 Task: Select the none in the render indent guides.
Action: Mouse moved to (14, 518)
Screenshot: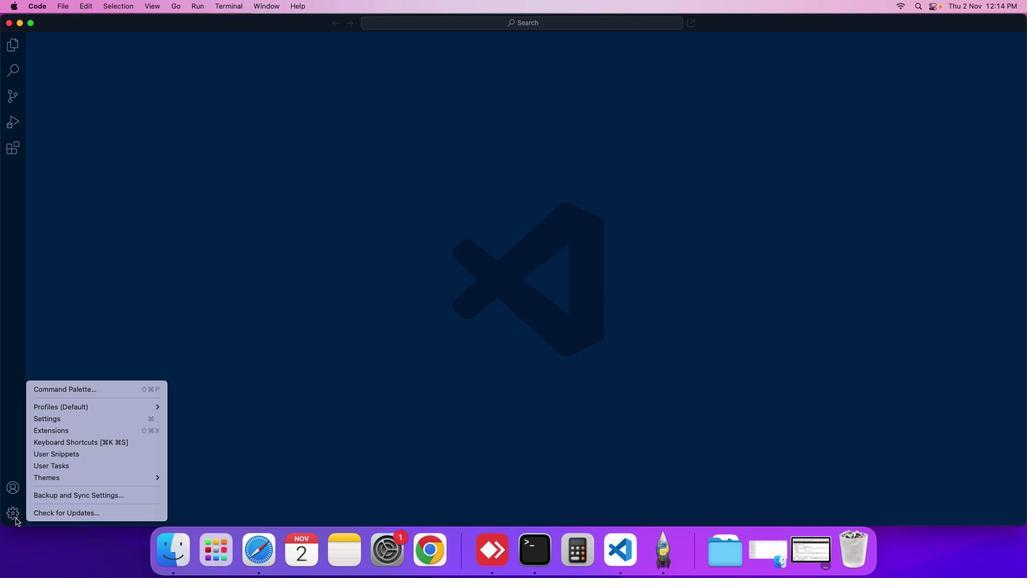 
Action: Mouse pressed left at (14, 518)
Screenshot: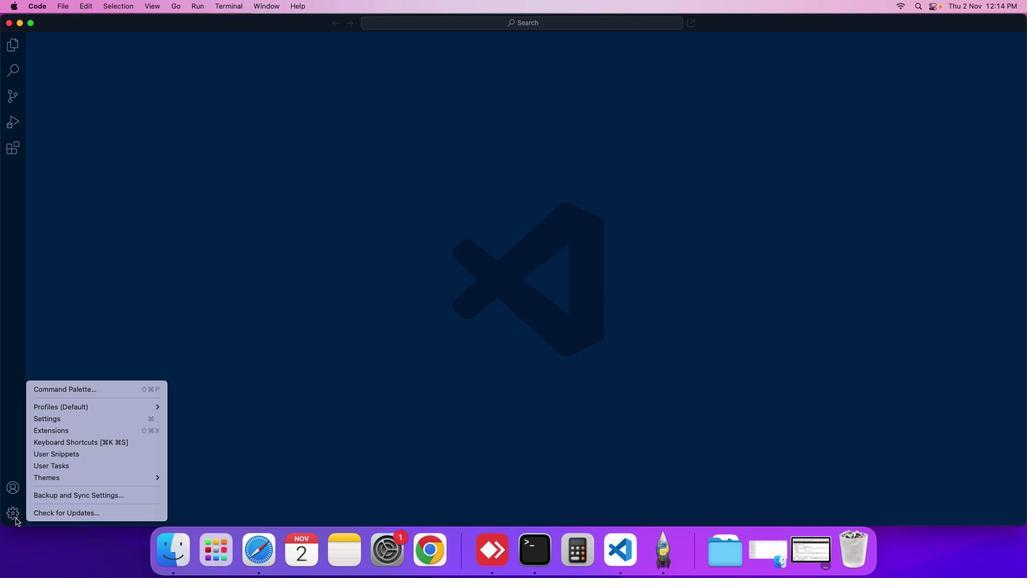 
Action: Mouse moved to (68, 422)
Screenshot: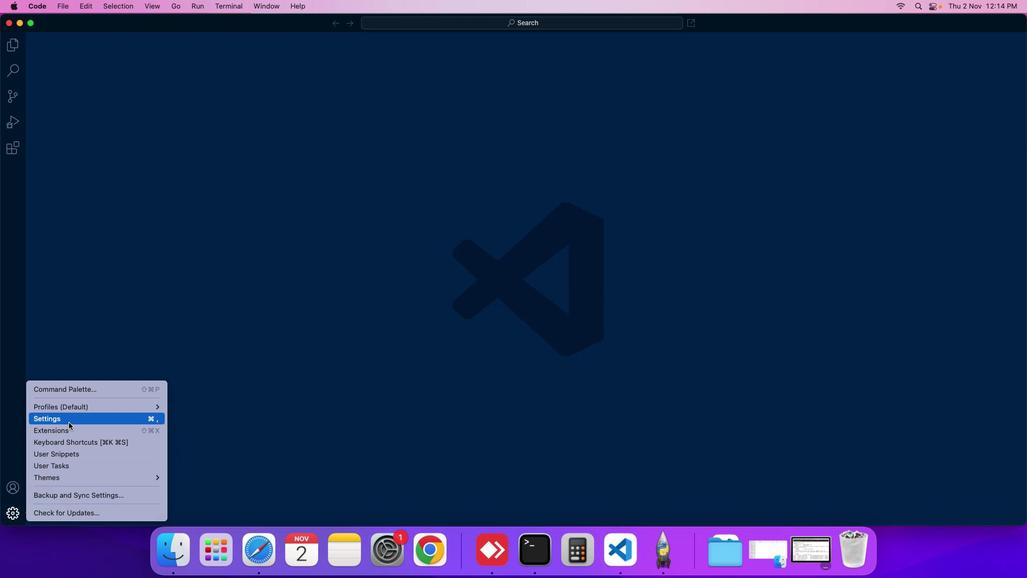 
Action: Mouse pressed left at (68, 422)
Screenshot: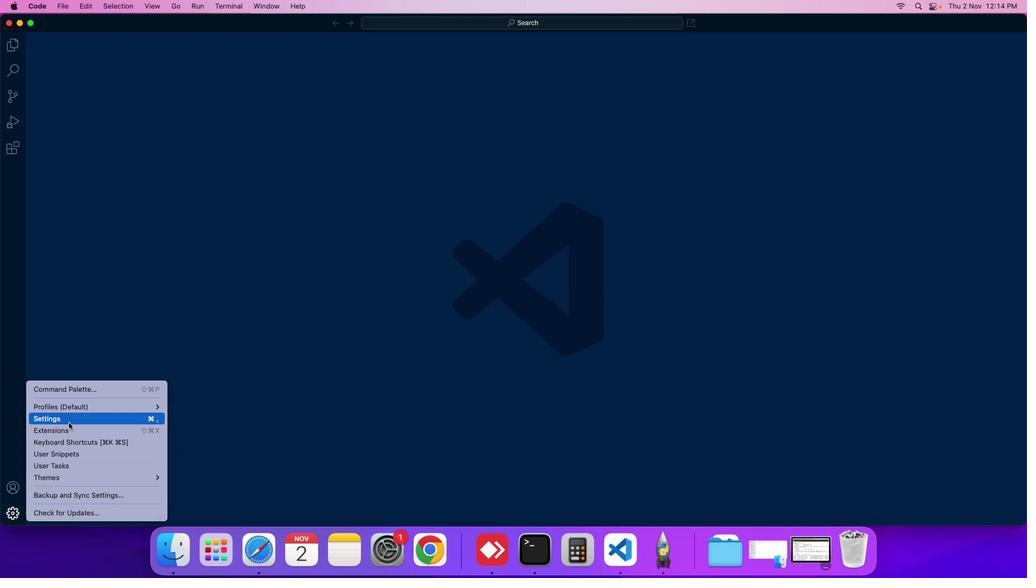 
Action: Mouse moved to (248, 128)
Screenshot: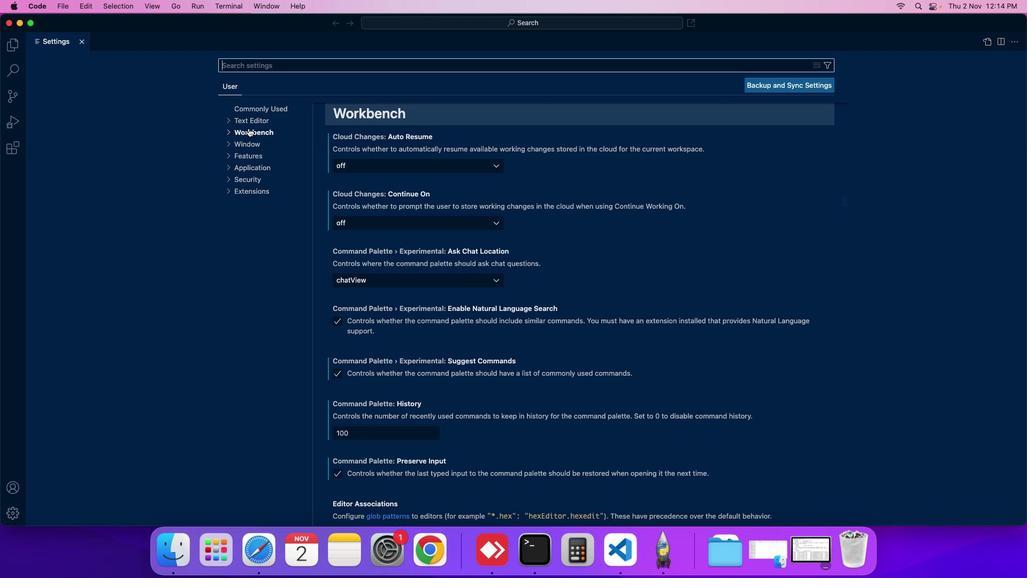 
Action: Mouse pressed left at (248, 128)
Screenshot: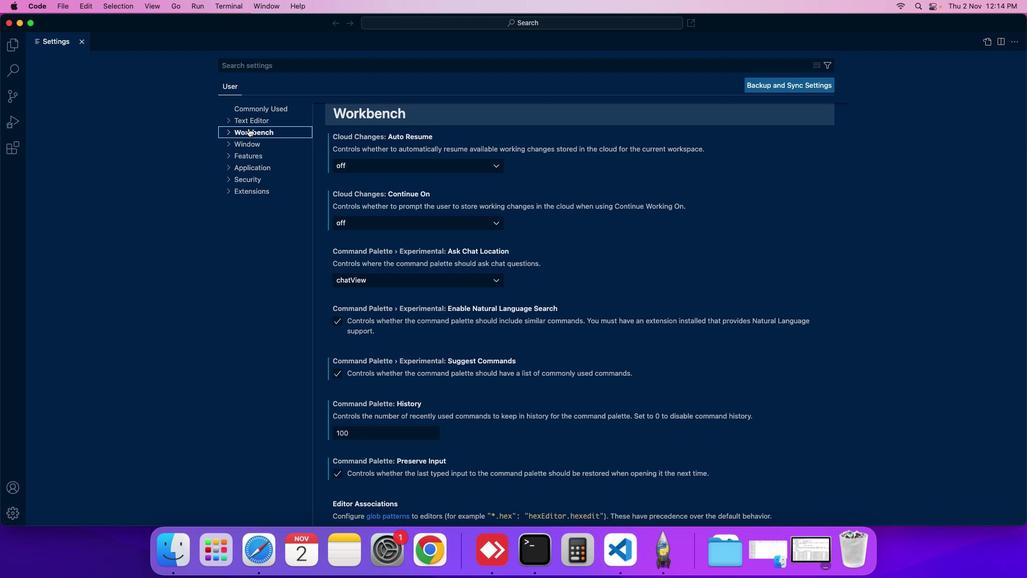 
Action: Mouse moved to (263, 142)
Screenshot: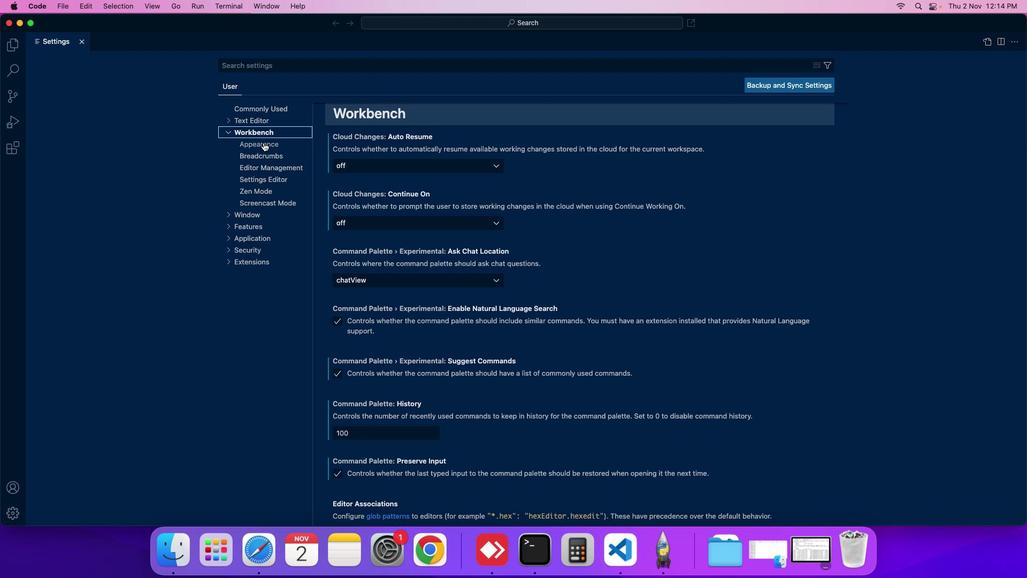 
Action: Mouse pressed left at (263, 142)
Screenshot: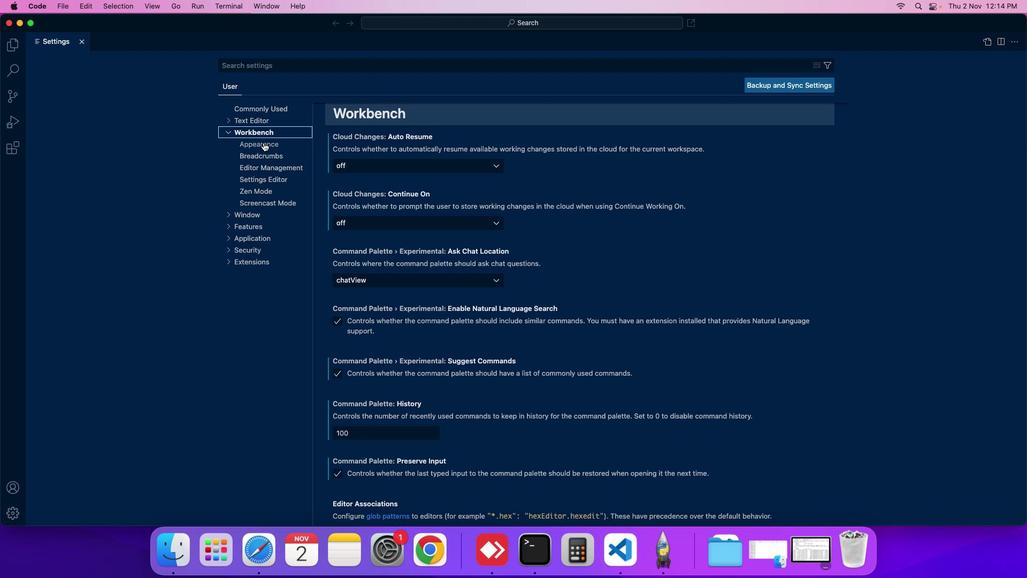 
Action: Mouse moved to (373, 301)
Screenshot: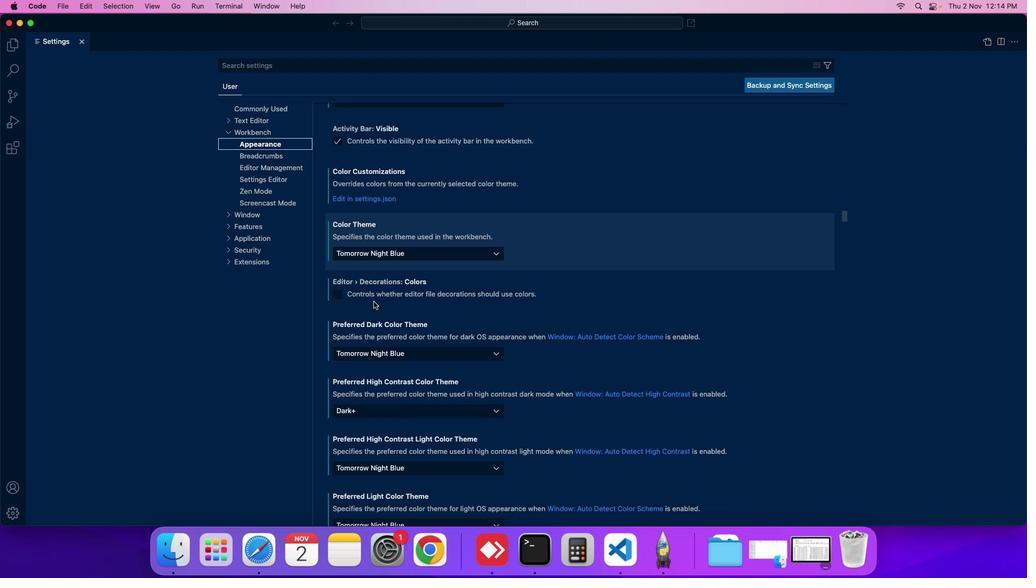 
Action: Mouse scrolled (373, 301) with delta (0, 0)
Screenshot: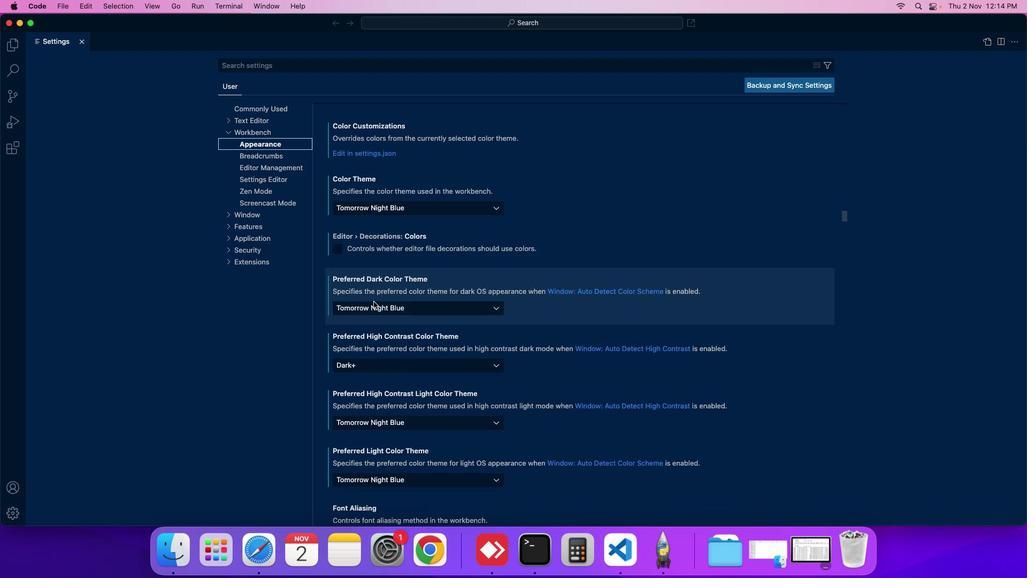
Action: Mouse scrolled (373, 301) with delta (0, 0)
Screenshot: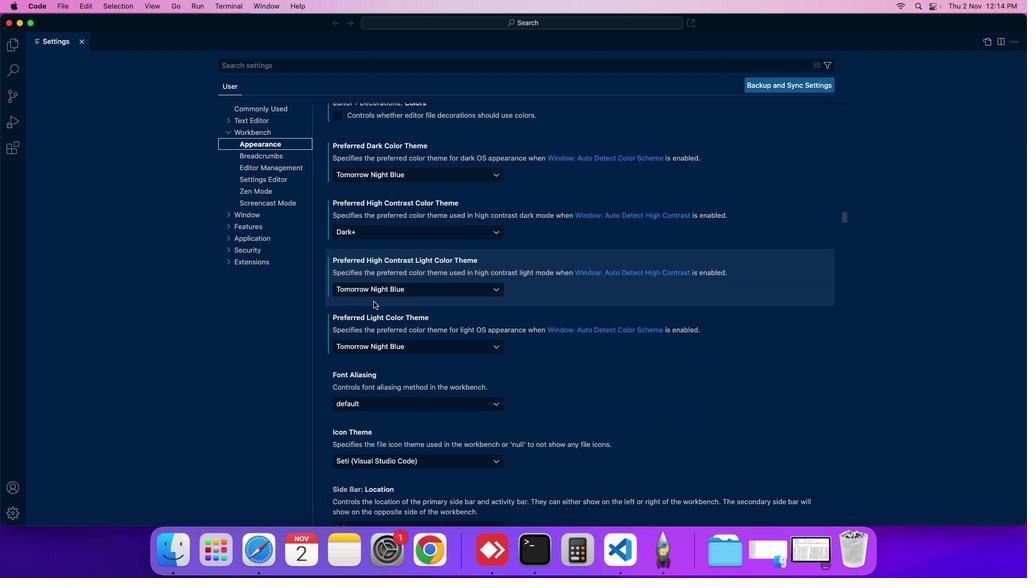 
Action: Mouse moved to (388, 307)
Screenshot: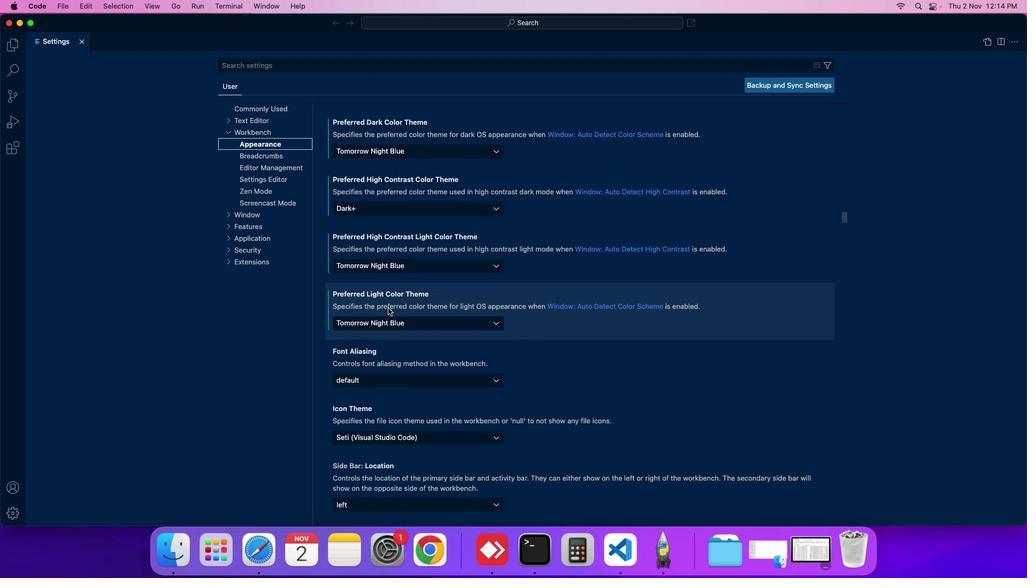 
Action: Mouse scrolled (388, 307) with delta (0, 0)
Screenshot: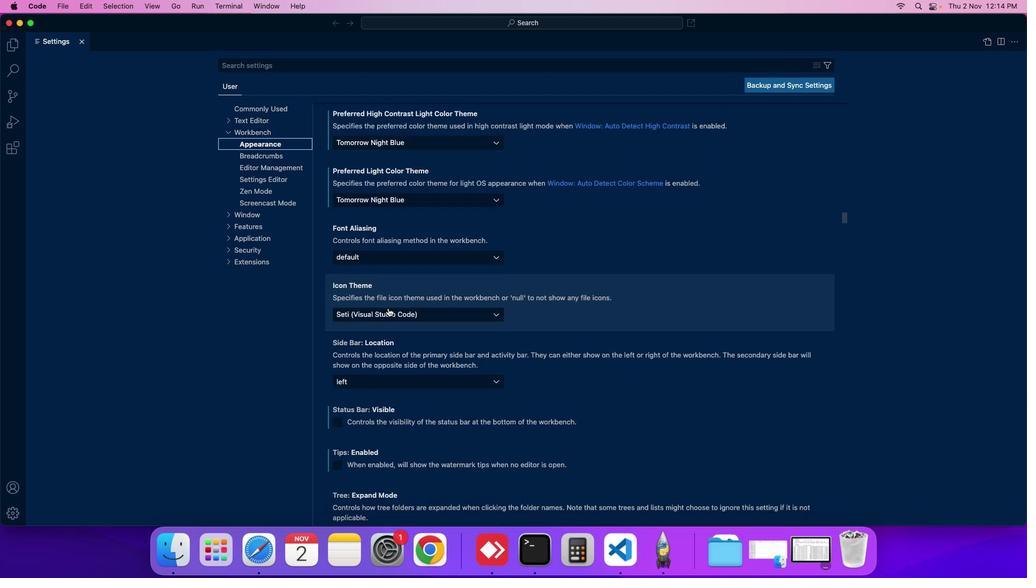 
Action: Mouse moved to (428, 344)
Screenshot: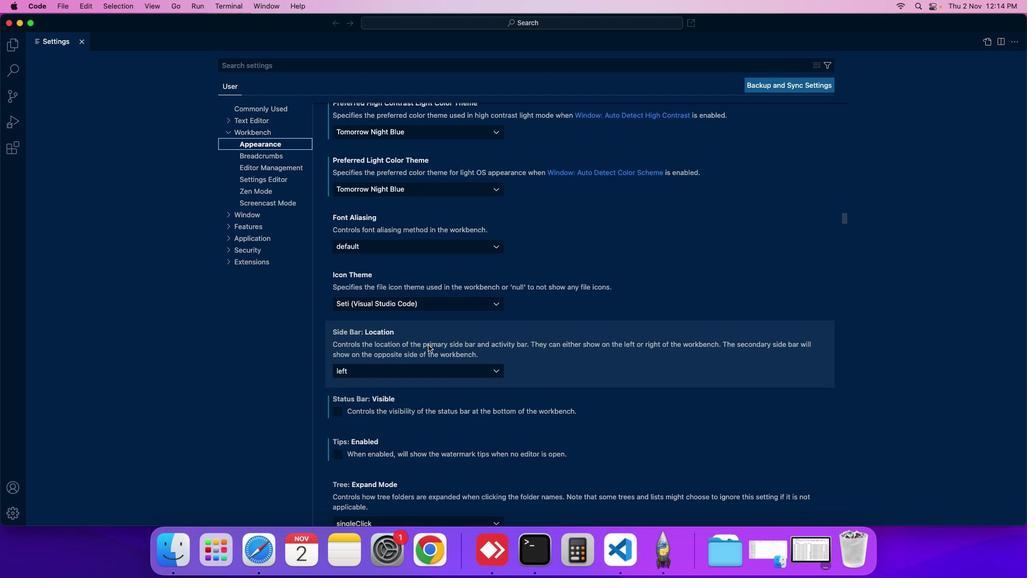 
Action: Mouse scrolled (428, 344) with delta (0, 0)
Screenshot: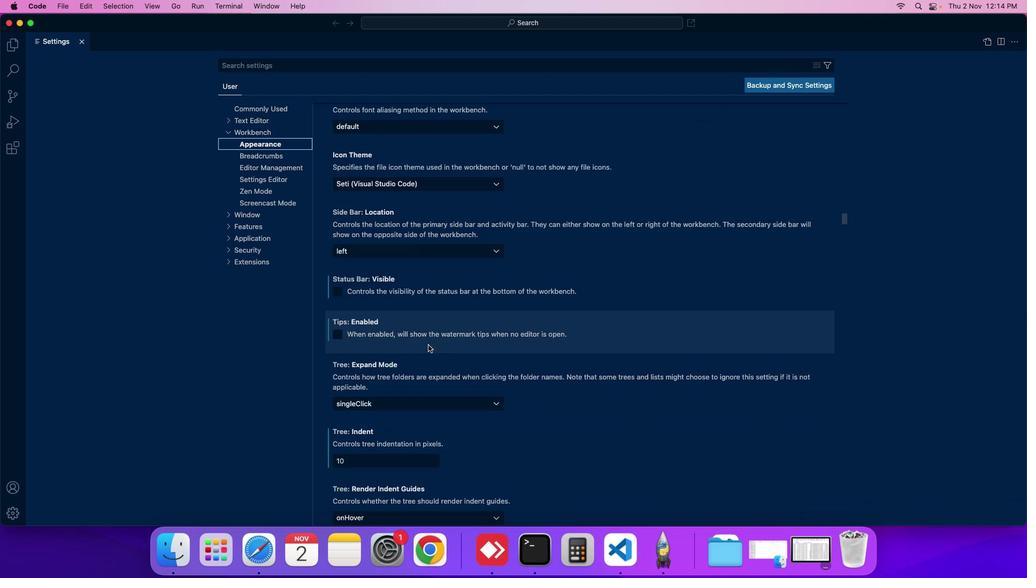 
Action: Mouse moved to (383, 362)
Screenshot: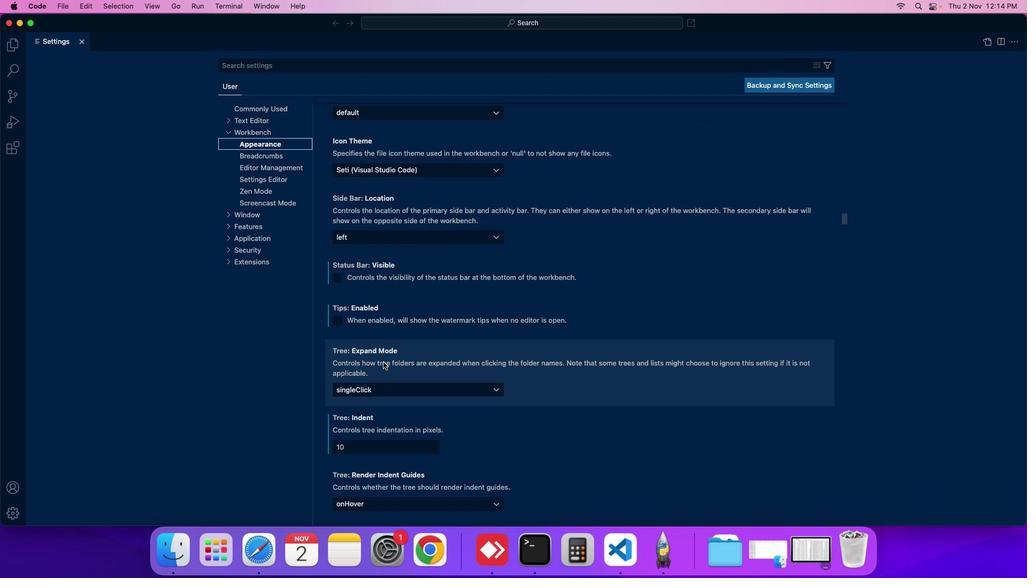
Action: Mouse scrolled (383, 362) with delta (0, 0)
Screenshot: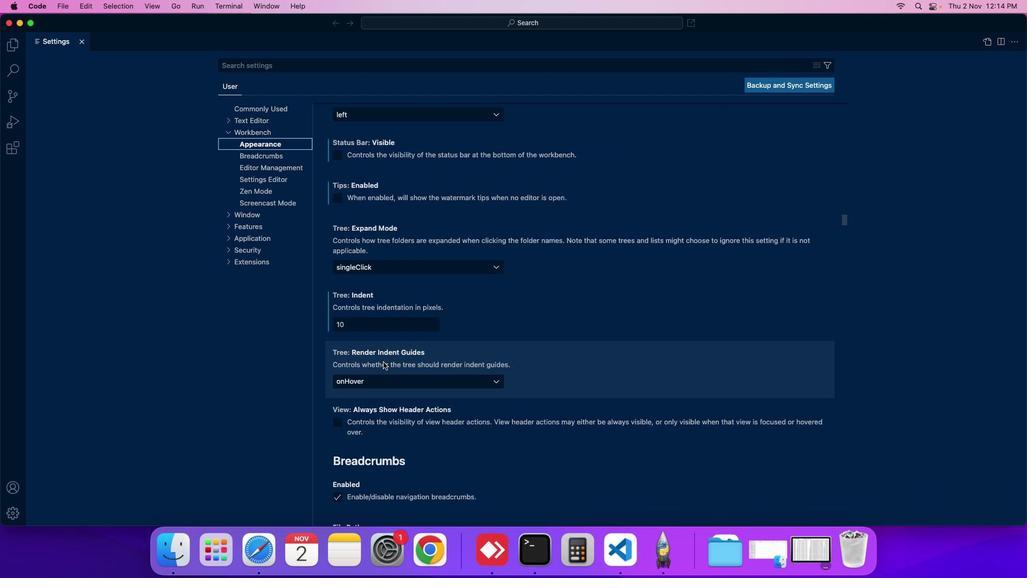 
Action: Mouse moved to (391, 365)
Screenshot: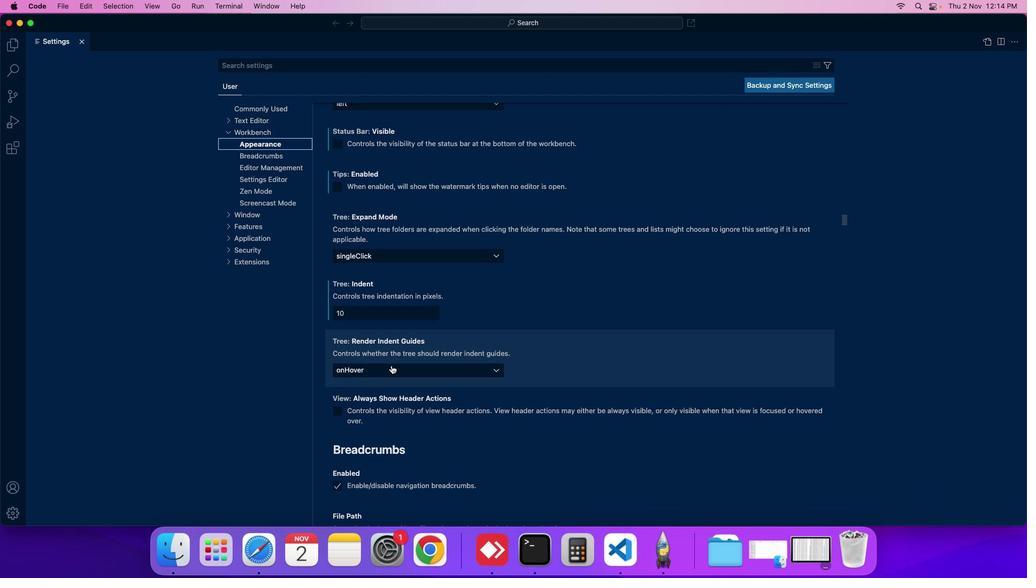 
Action: Mouse pressed left at (391, 365)
Screenshot: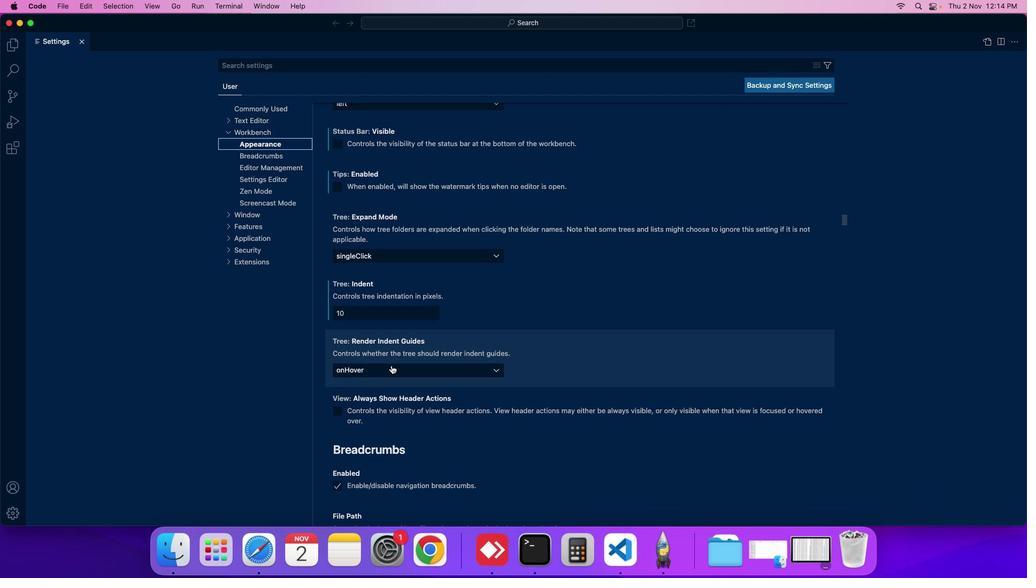
Action: Mouse moved to (387, 380)
Screenshot: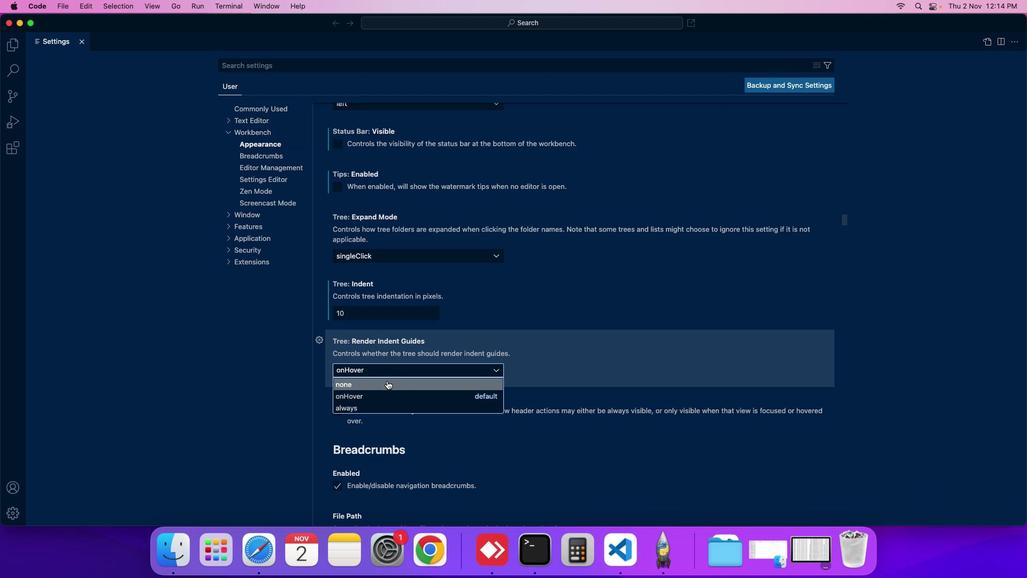 
Action: Mouse pressed left at (387, 380)
Screenshot: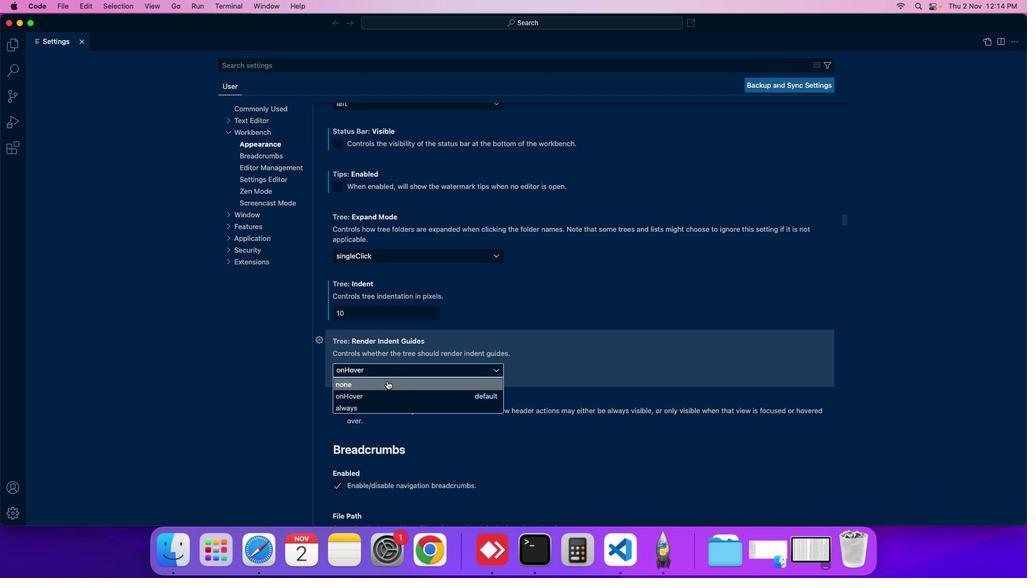 
Action: Mouse moved to (383, 385)
Screenshot: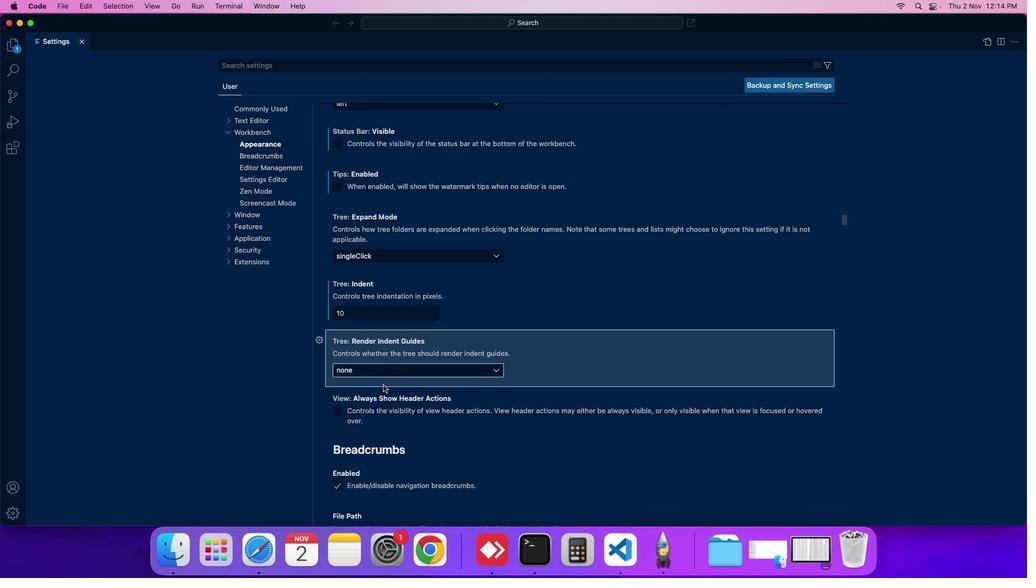 
